 Task: Add a condition where "Channel Is not X corp Like" in pending tickets.
Action: Mouse moved to (132, 453)
Screenshot: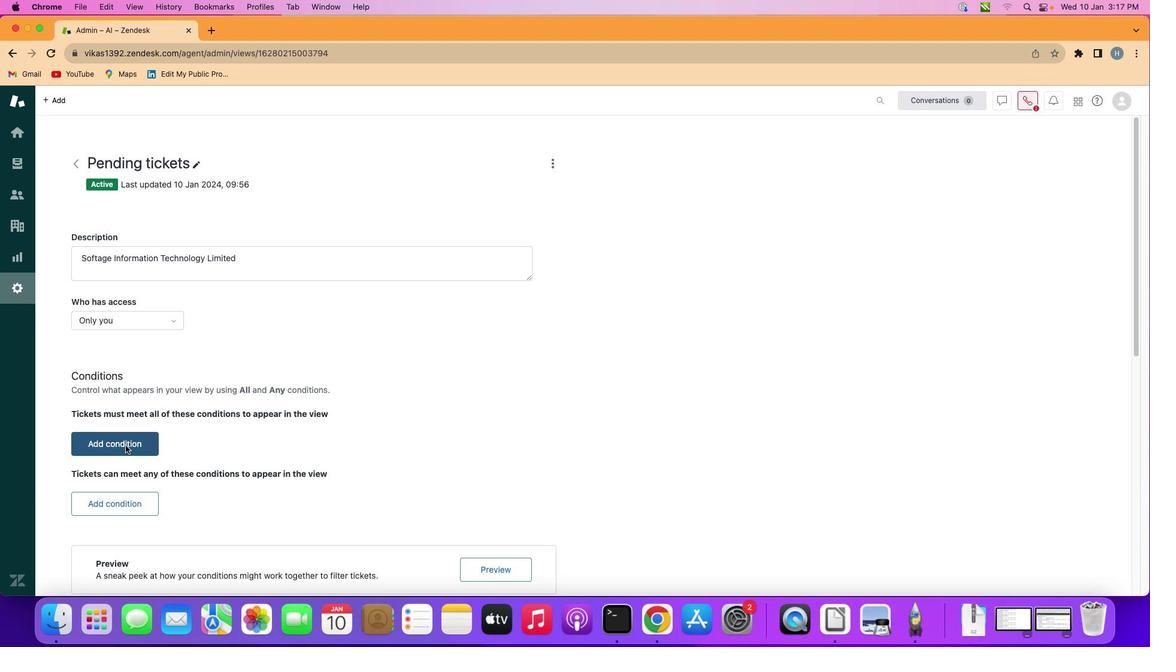 
Action: Mouse pressed left at (132, 453)
Screenshot: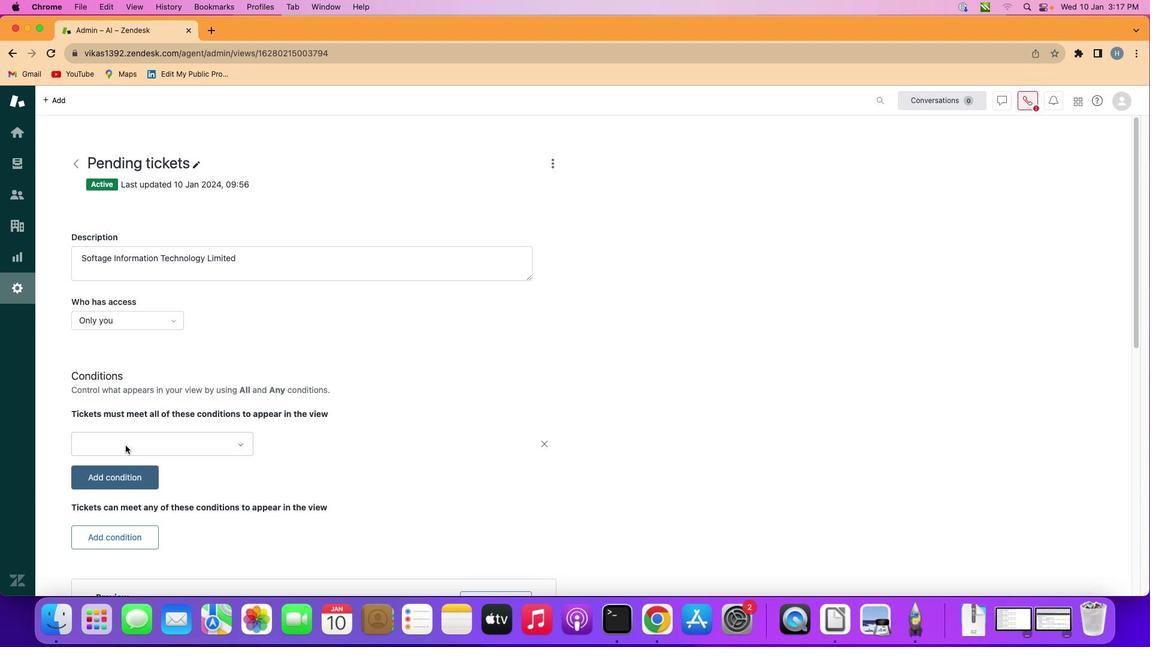 
Action: Mouse moved to (161, 448)
Screenshot: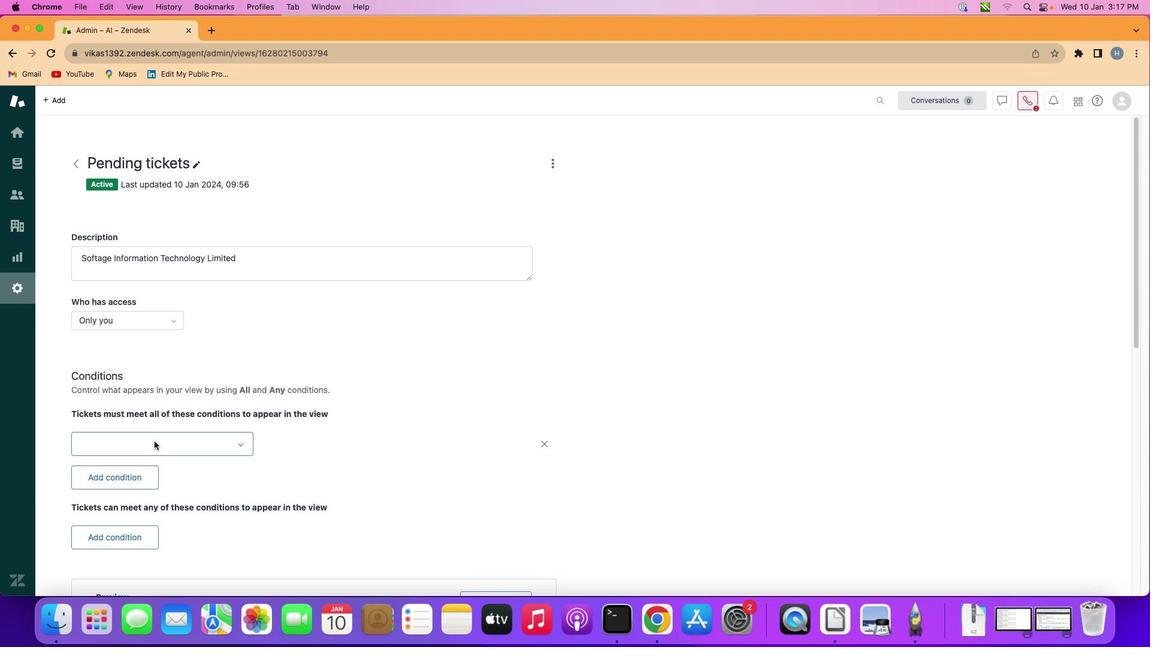 
Action: Mouse pressed left at (161, 448)
Screenshot: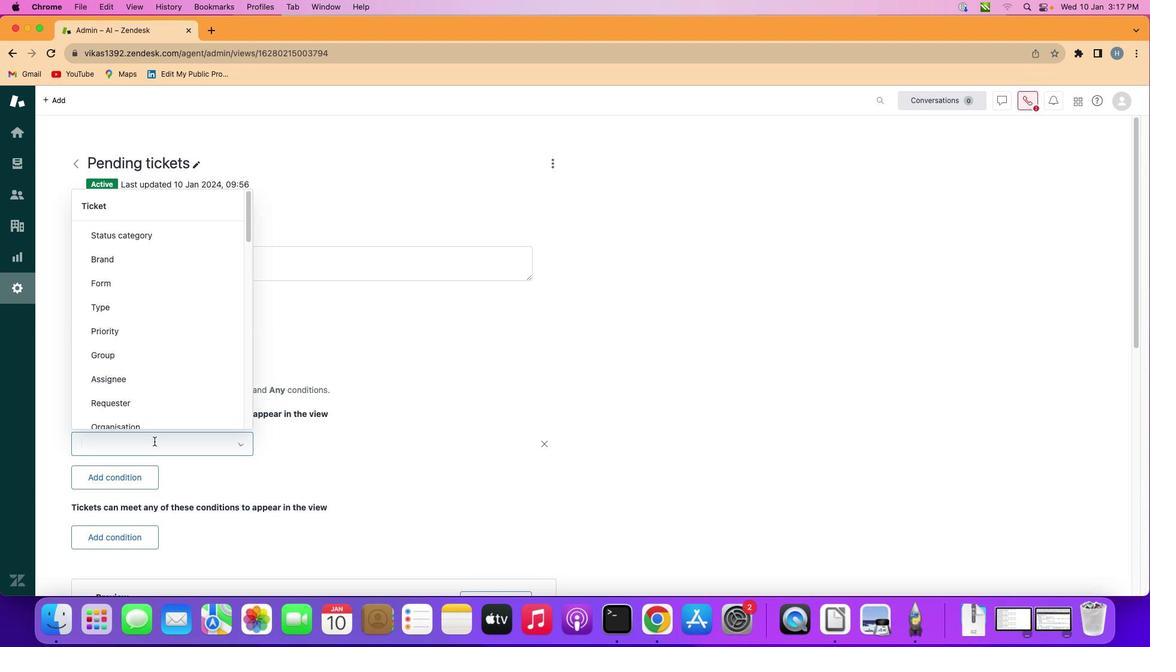 
Action: Mouse moved to (186, 339)
Screenshot: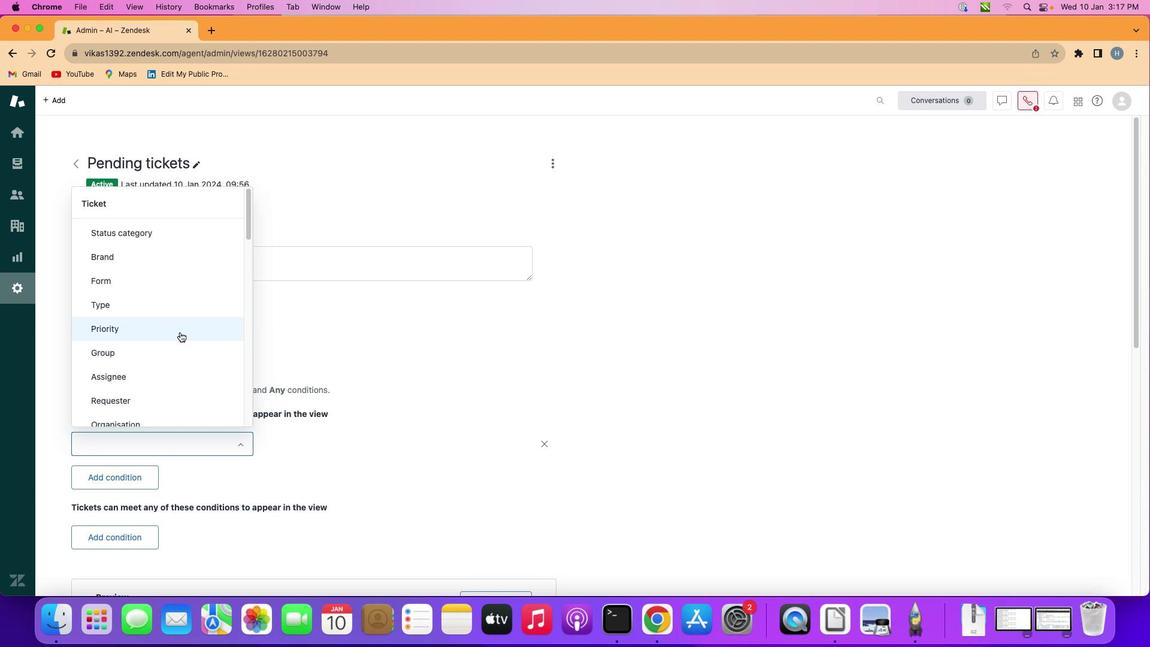 
Action: Mouse scrolled (186, 339) with delta (7, 6)
Screenshot: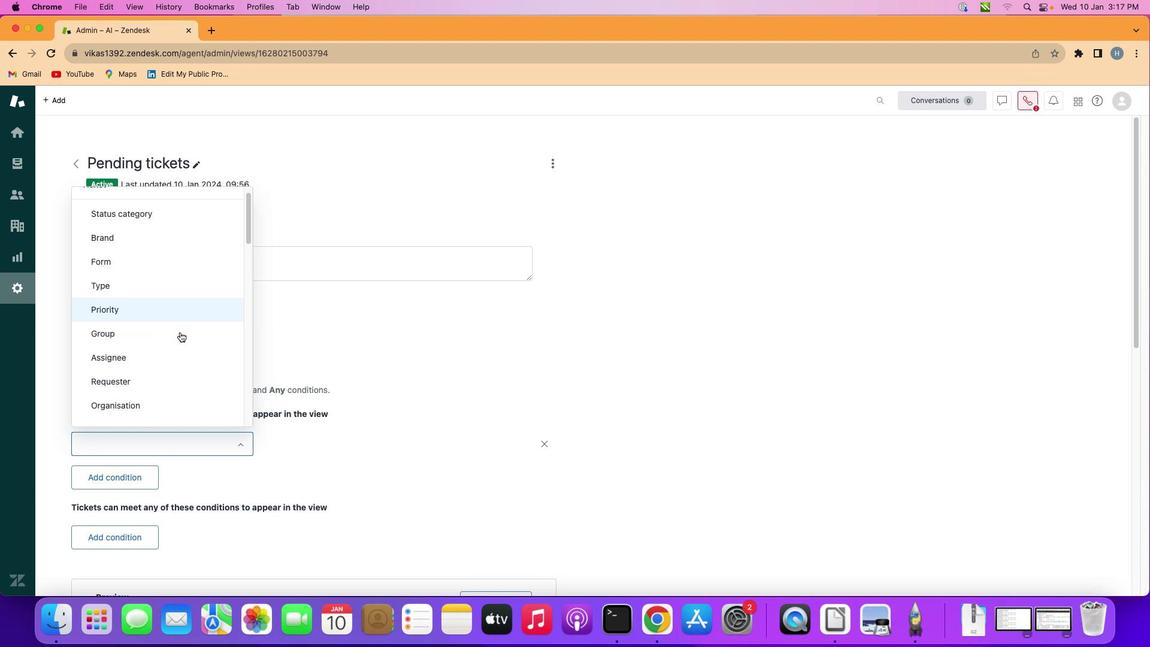 
Action: Mouse scrolled (186, 339) with delta (7, 6)
Screenshot: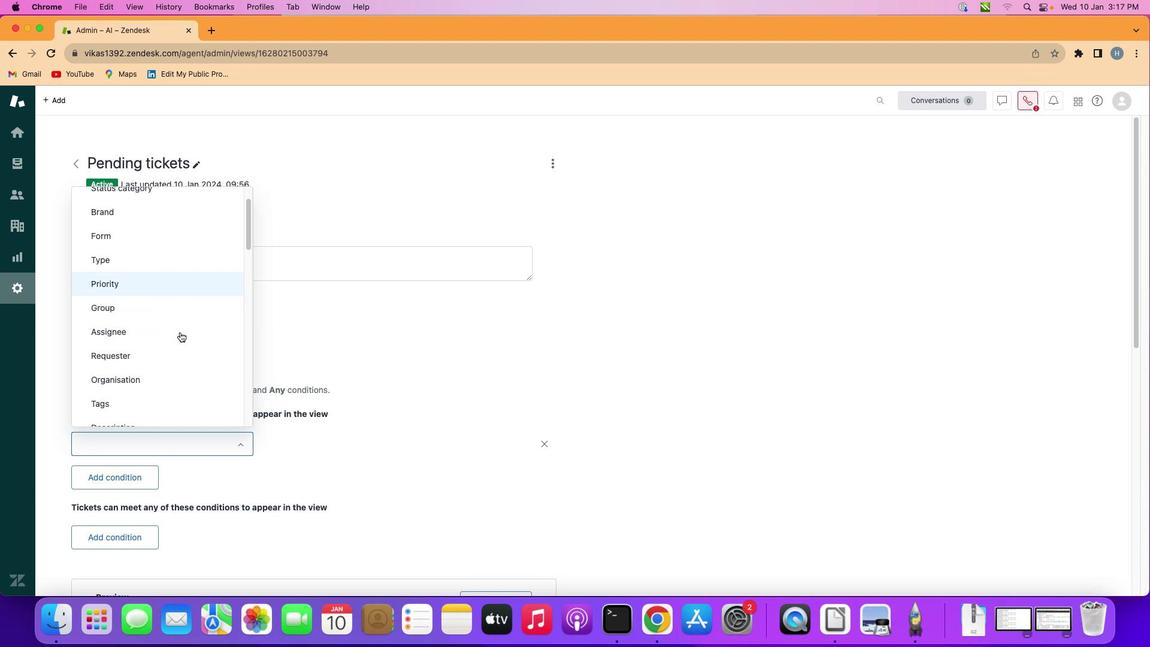 
Action: Mouse scrolled (186, 339) with delta (7, 6)
Screenshot: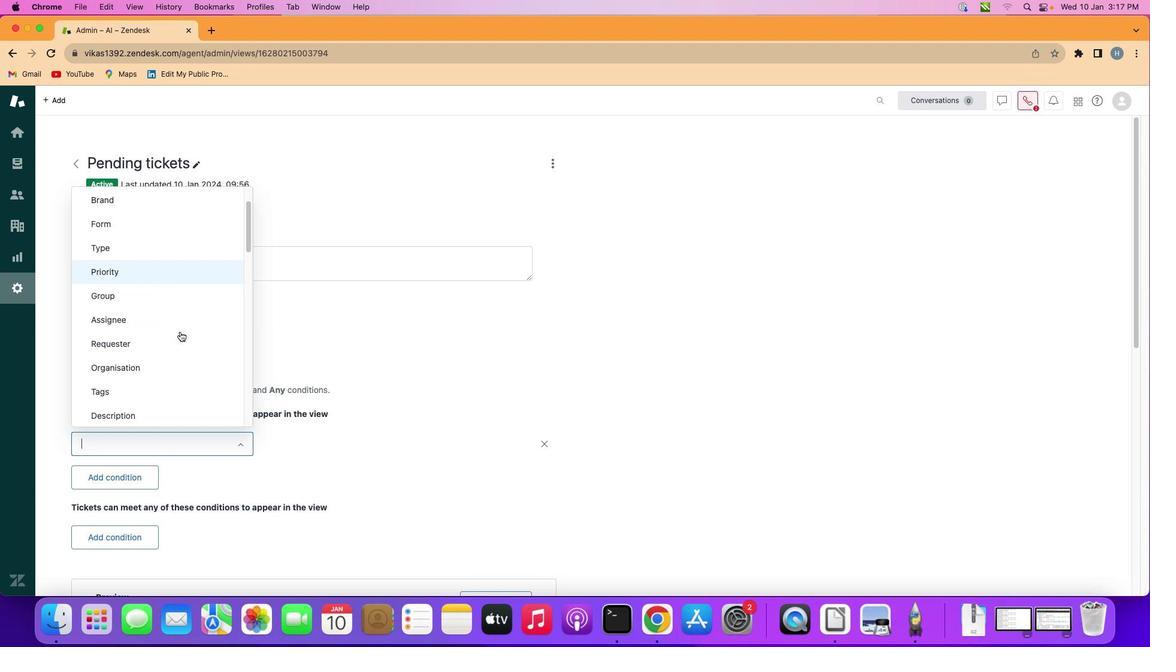 
Action: Mouse scrolled (186, 339) with delta (7, 6)
Screenshot: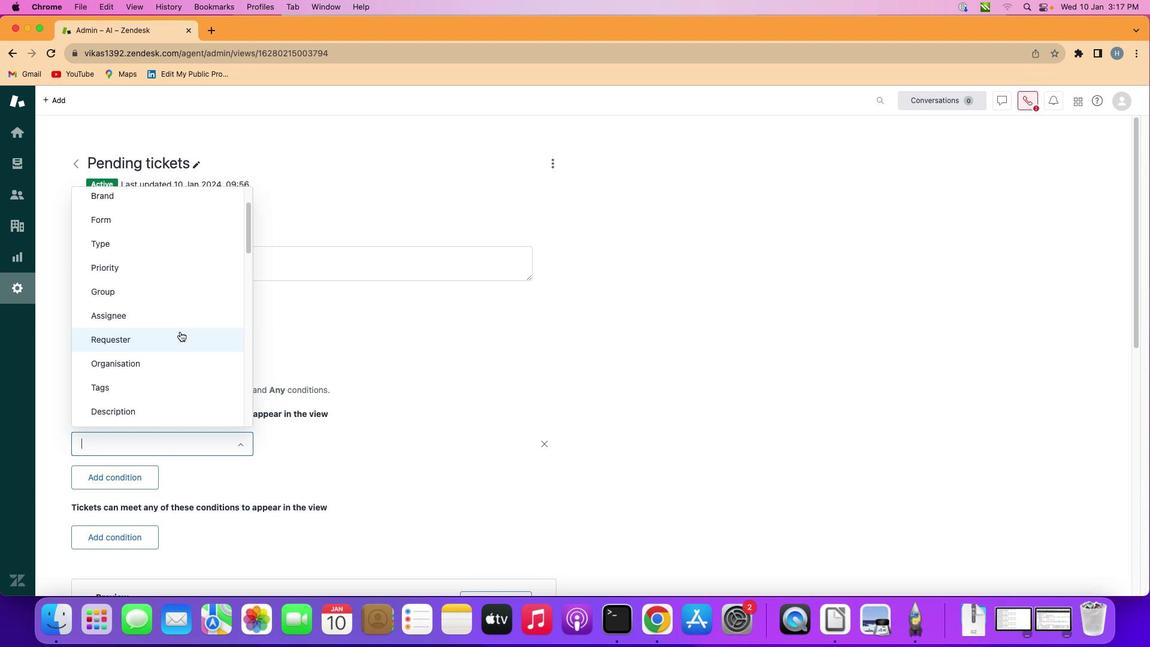 
Action: Mouse moved to (187, 342)
Screenshot: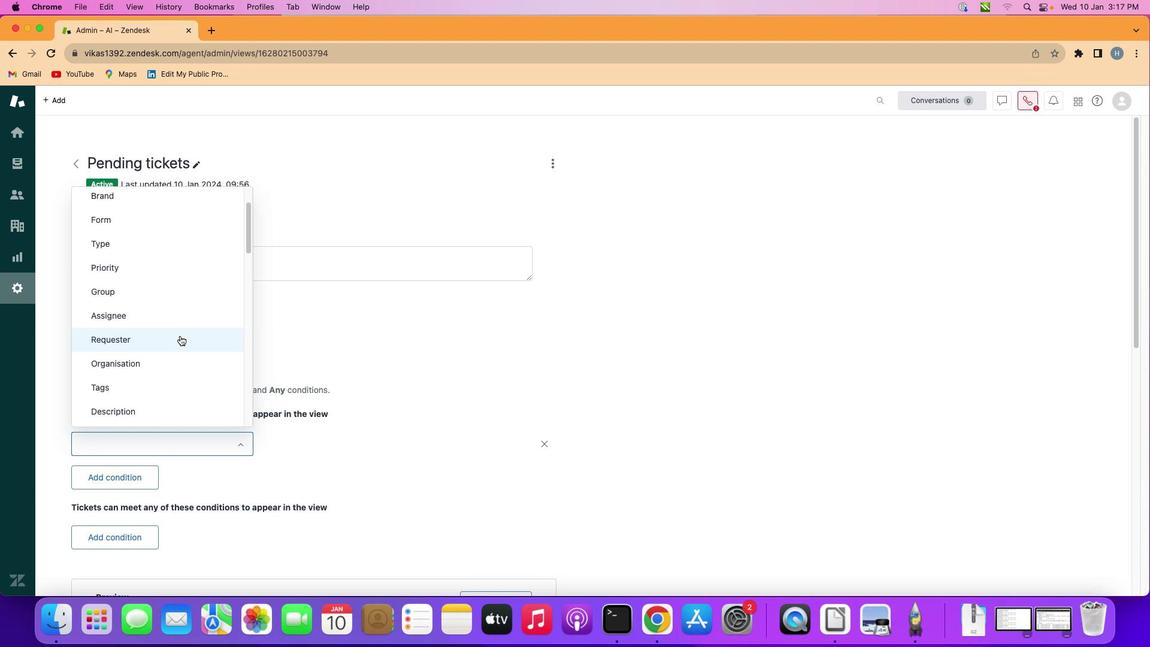 
Action: Mouse scrolled (187, 342) with delta (7, 6)
Screenshot: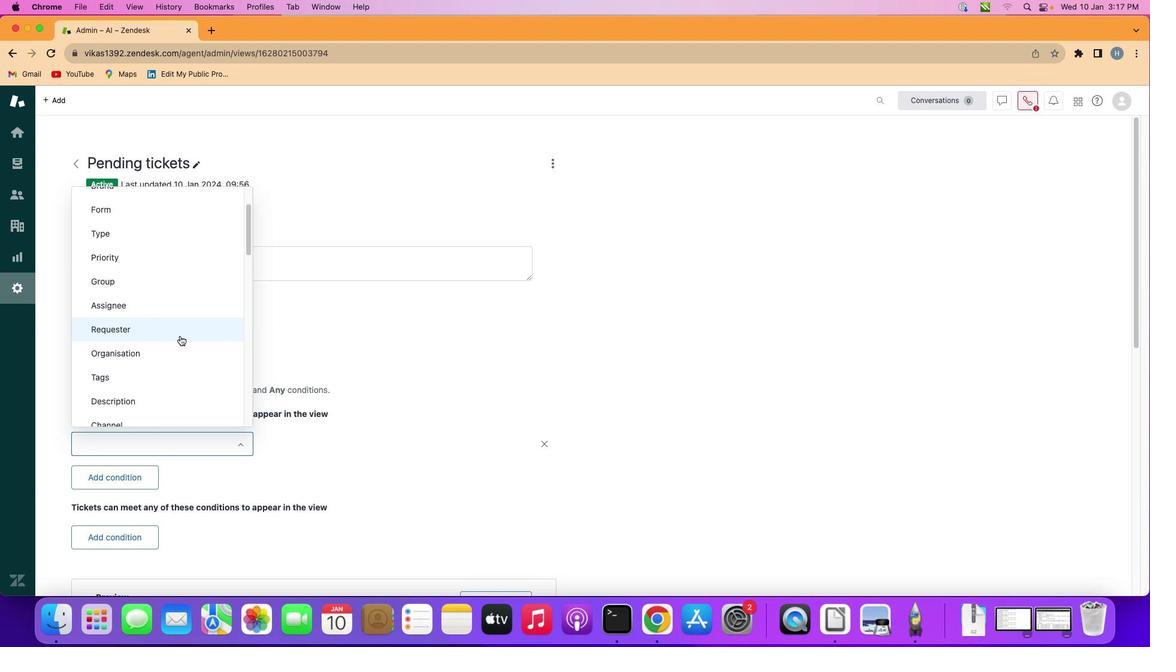 
Action: Mouse scrolled (187, 342) with delta (7, 6)
Screenshot: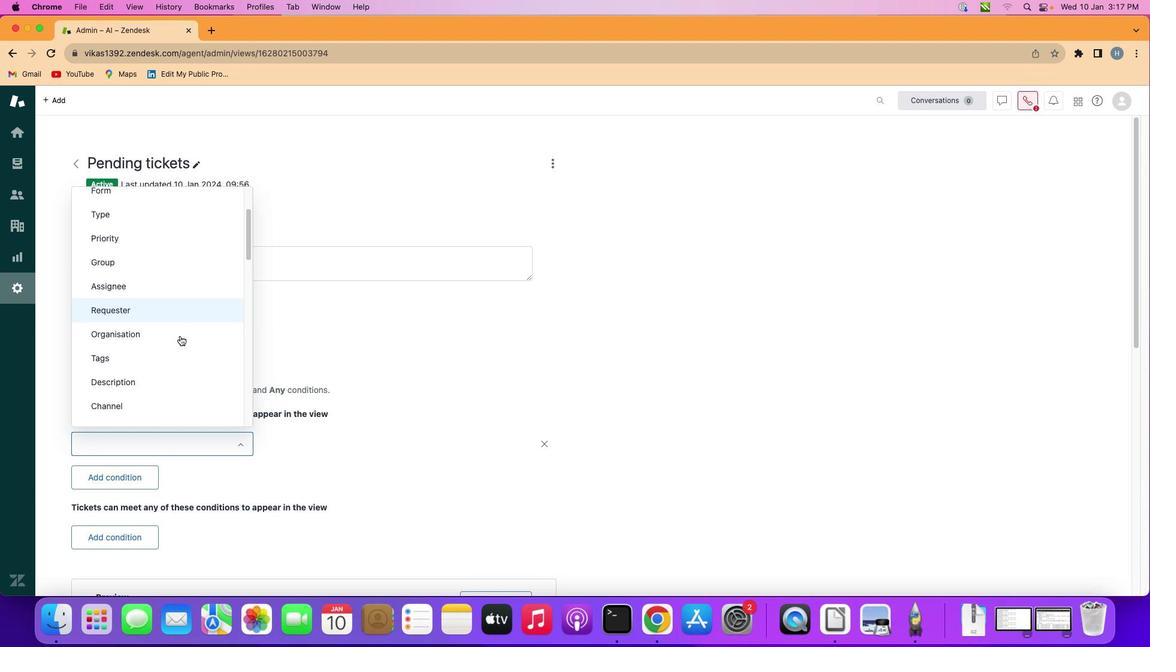 
Action: Mouse scrolled (187, 342) with delta (7, 6)
Screenshot: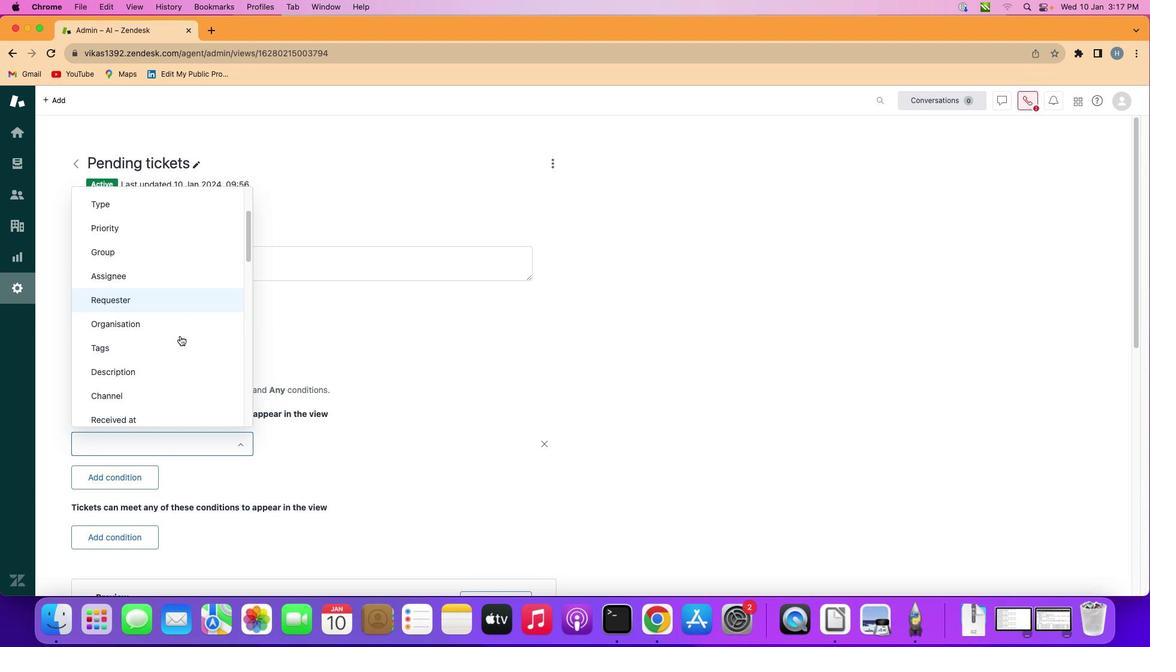 
Action: Mouse scrolled (187, 342) with delta (7, 6)
Screenshot: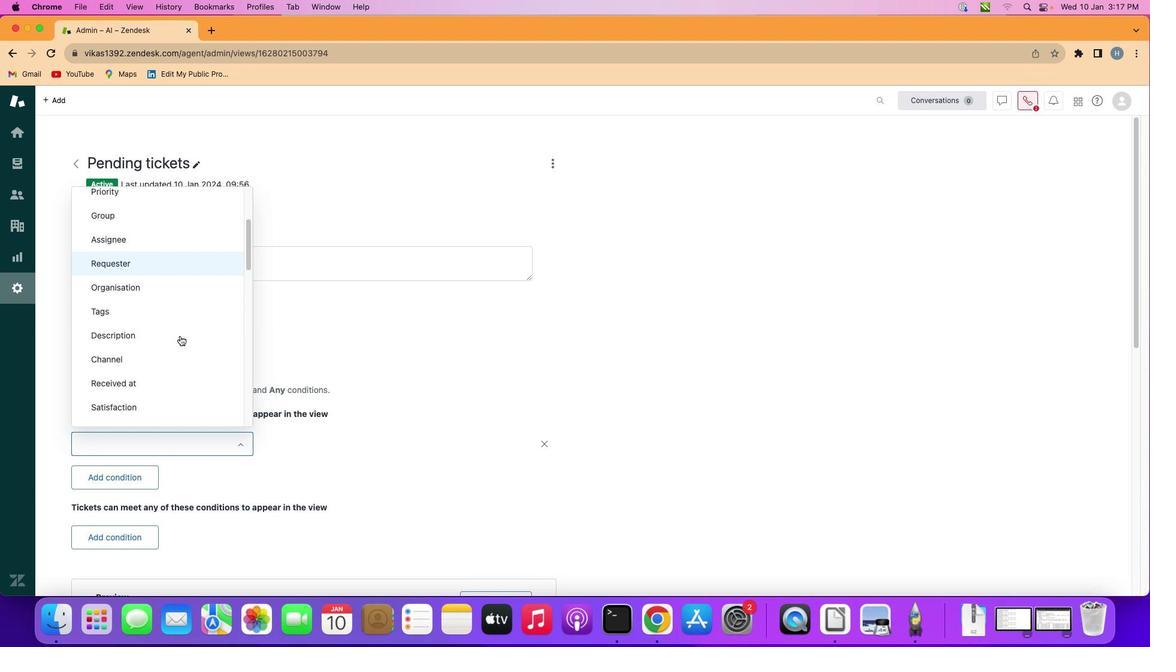 
Action: Mouse moved to (183, 355)
Screenshot: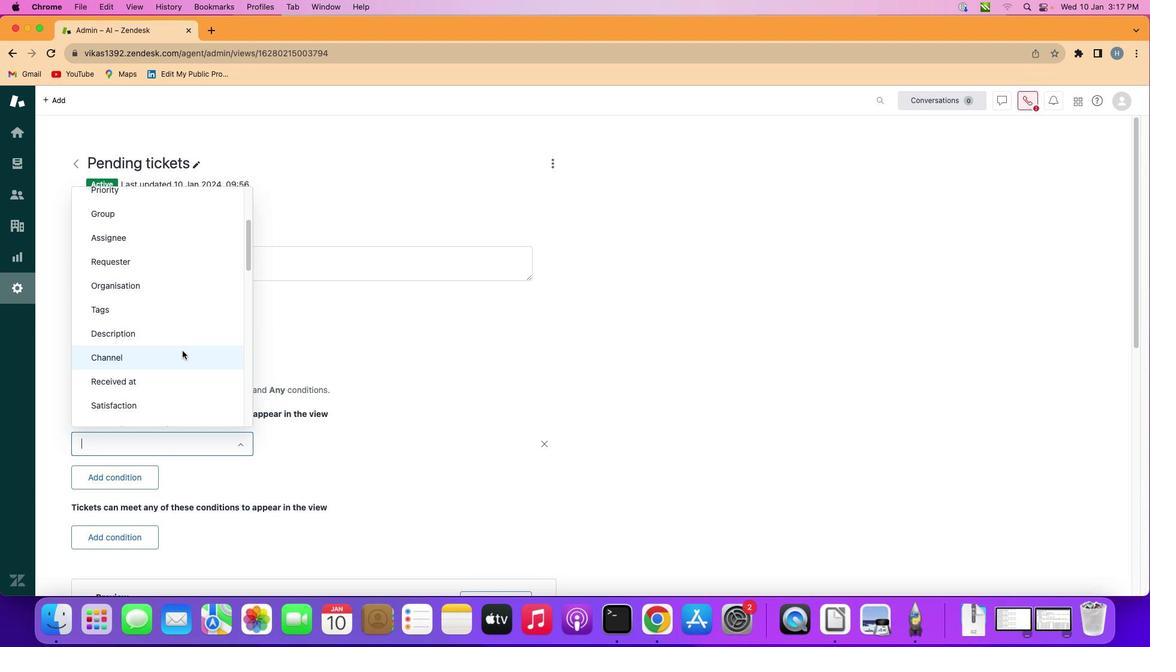 
Action: Mouse pressed left at (183, 355)
Screenshot: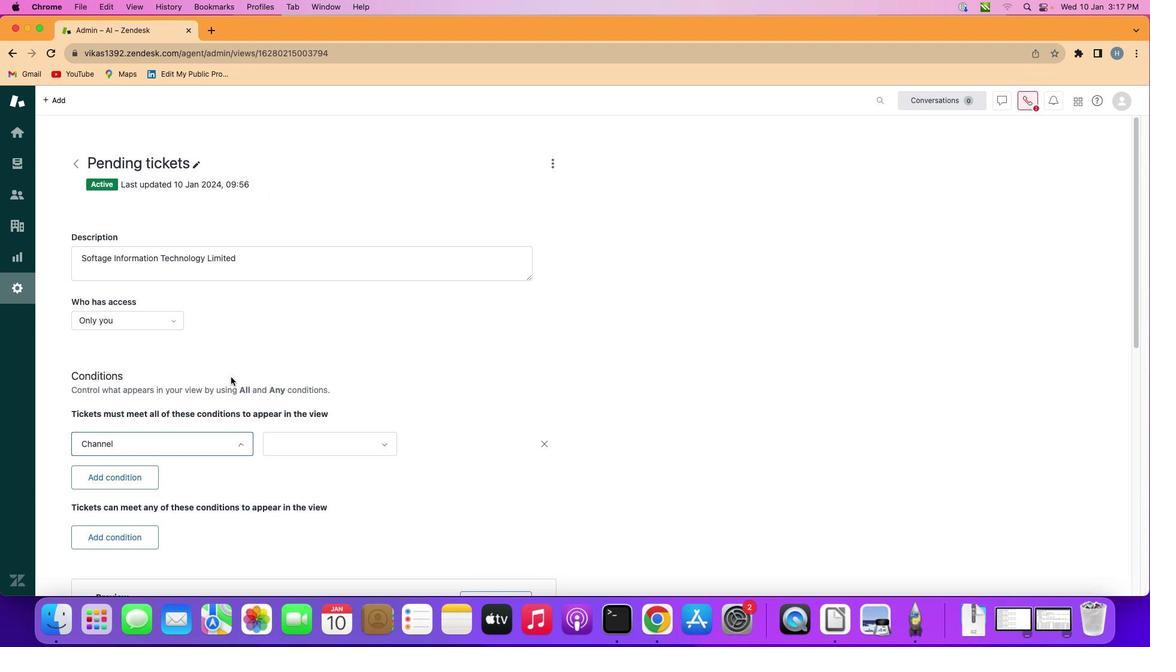 
Action: Mouse moved to (360, 446)
Screenshot: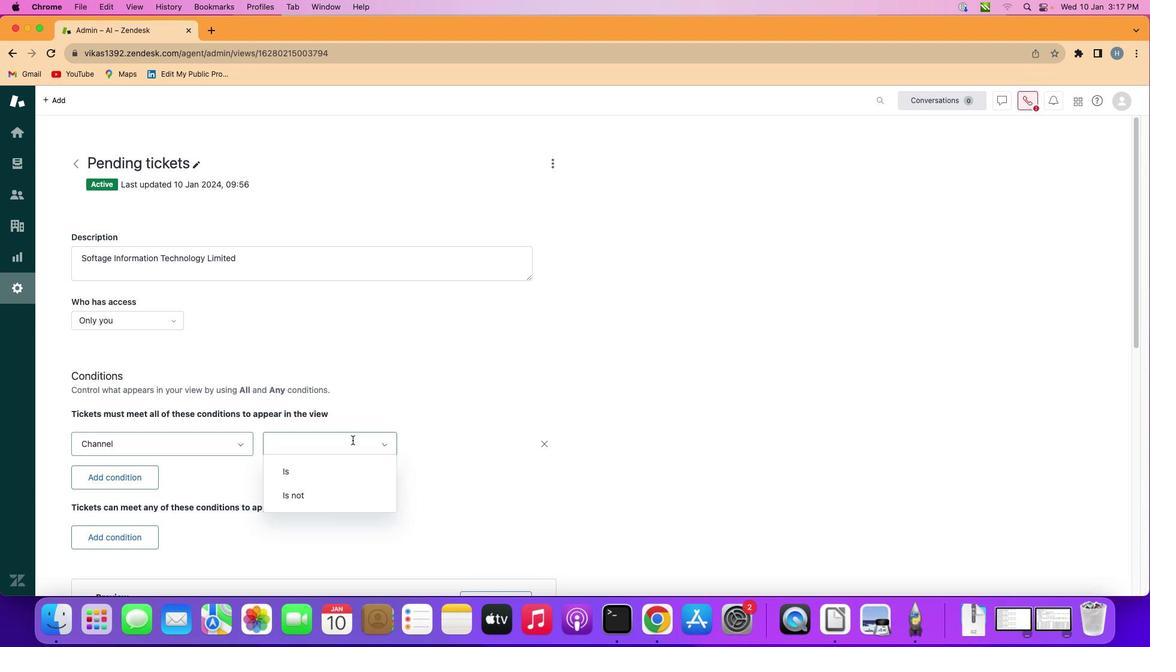 
Action: Mouse pressed left at (360, 446)
Screenshot: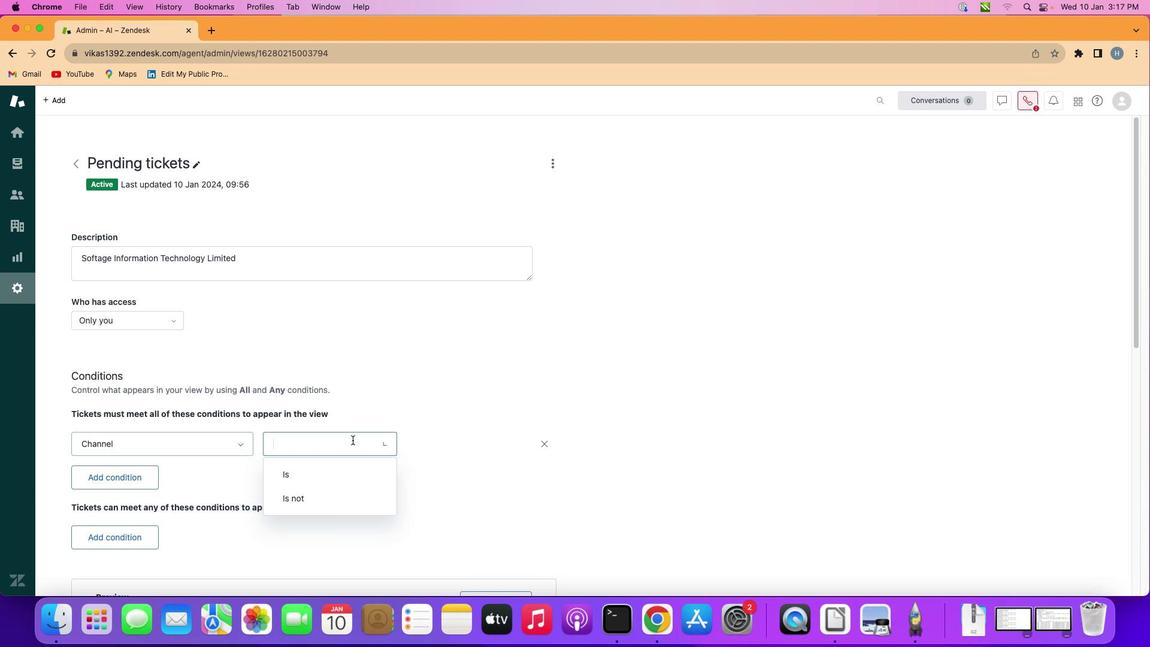 
Action: Mouse moved to (357, 499)
Screenshot: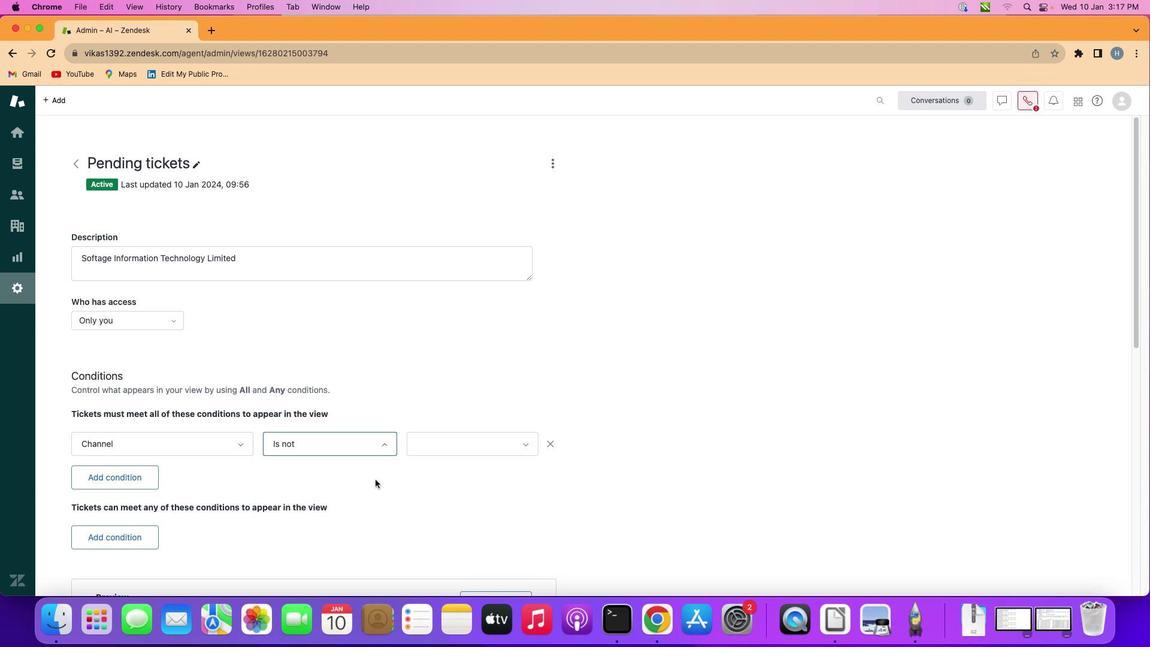 
Action: Mouse pressed left at (357, 499)
Screenshot: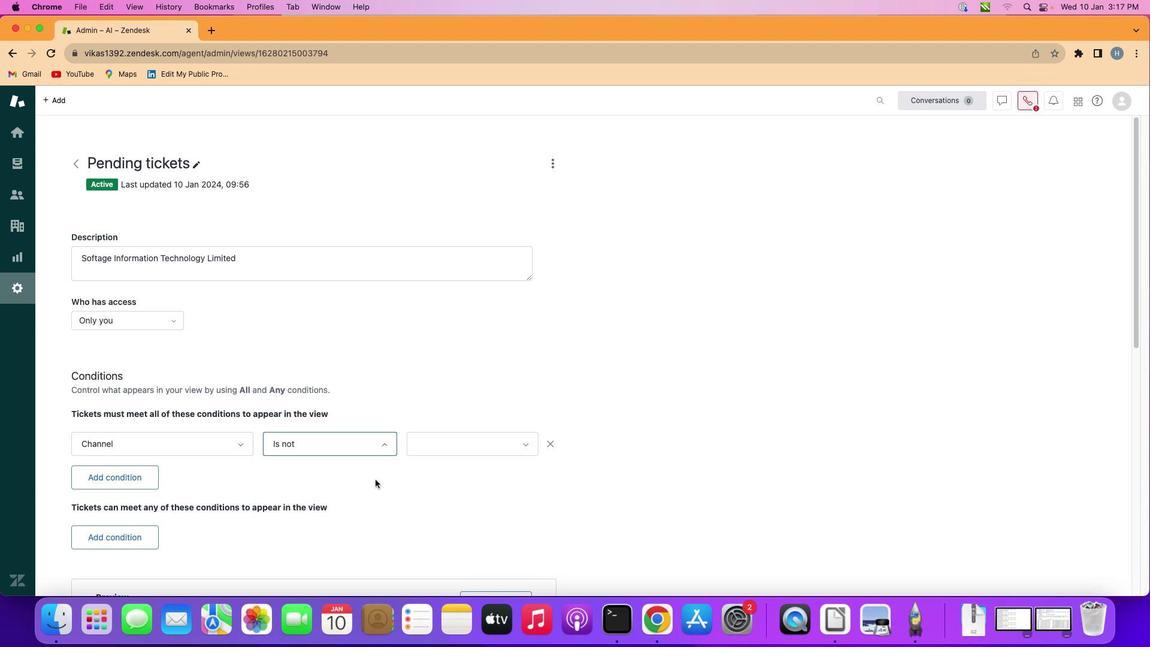 
Action: Mouse moved to (492, 448)
Screenshot: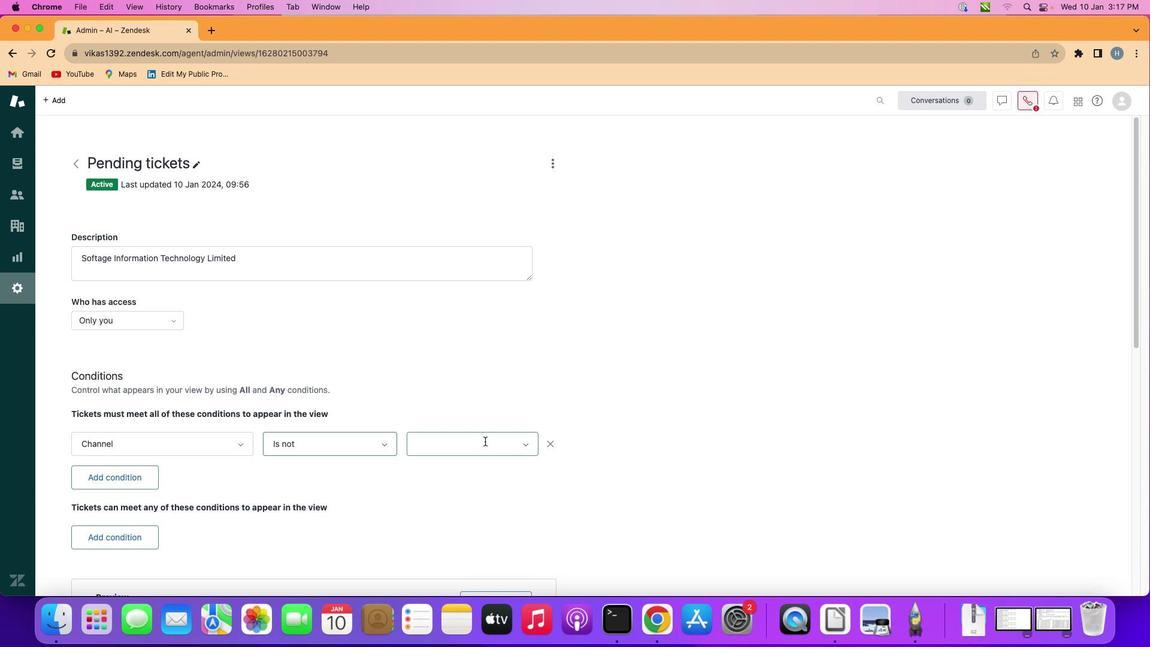 
Action: Mouse pressed left at (492, 448)
Screenshot: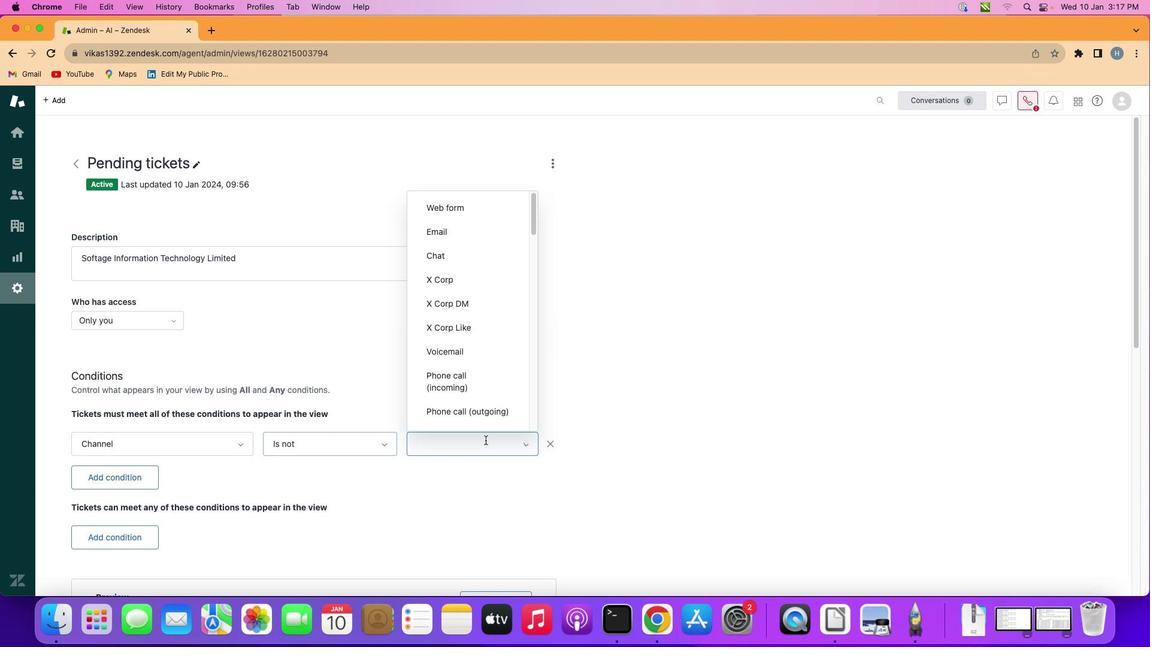 
Action: Mouse moved to (486, 330)
Screenshot: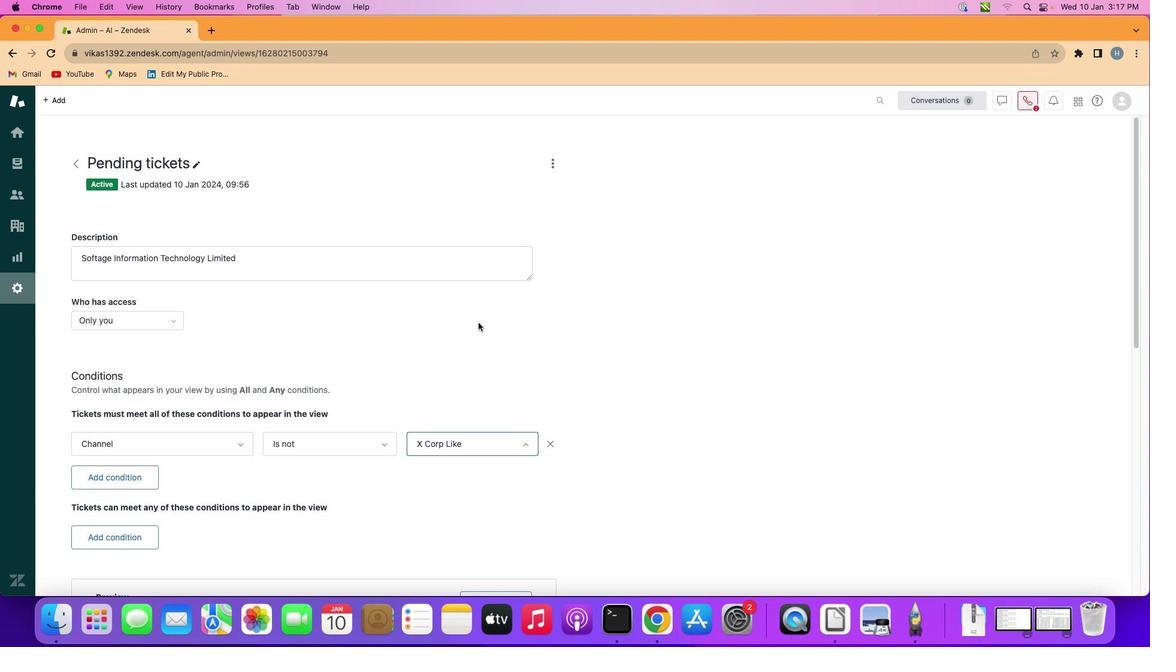 
Action: Mouse pressed left at (486, 330)
Screenshot: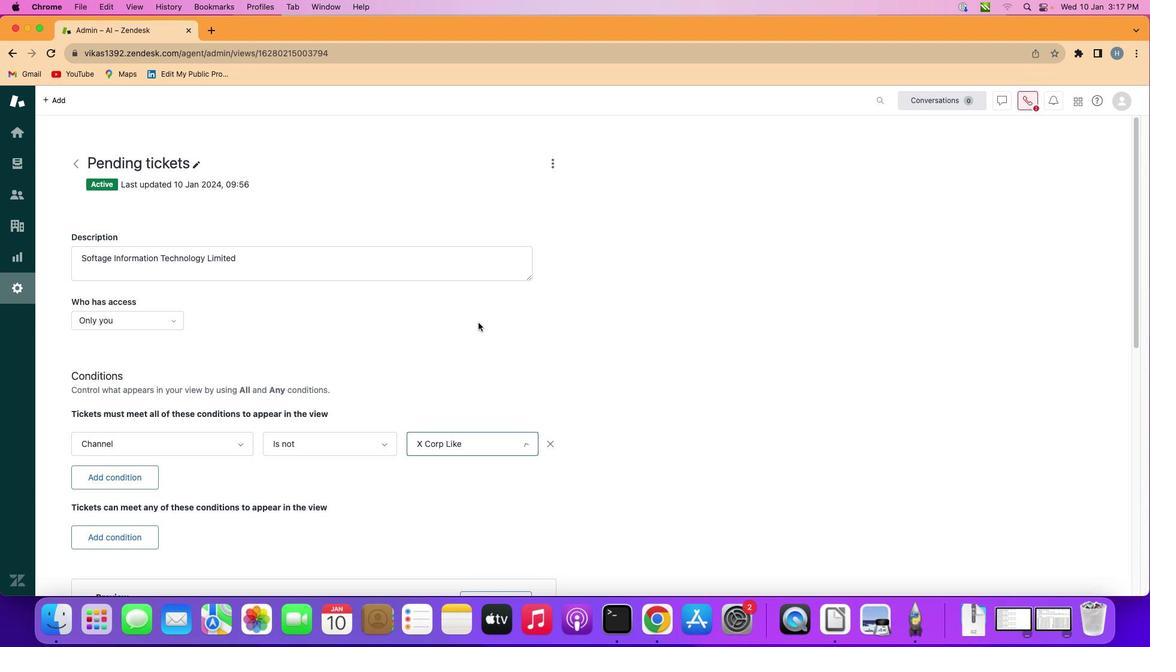 
